 Task: Move slide down.
Action: Mouse moved to (200, 73)
Screenshot: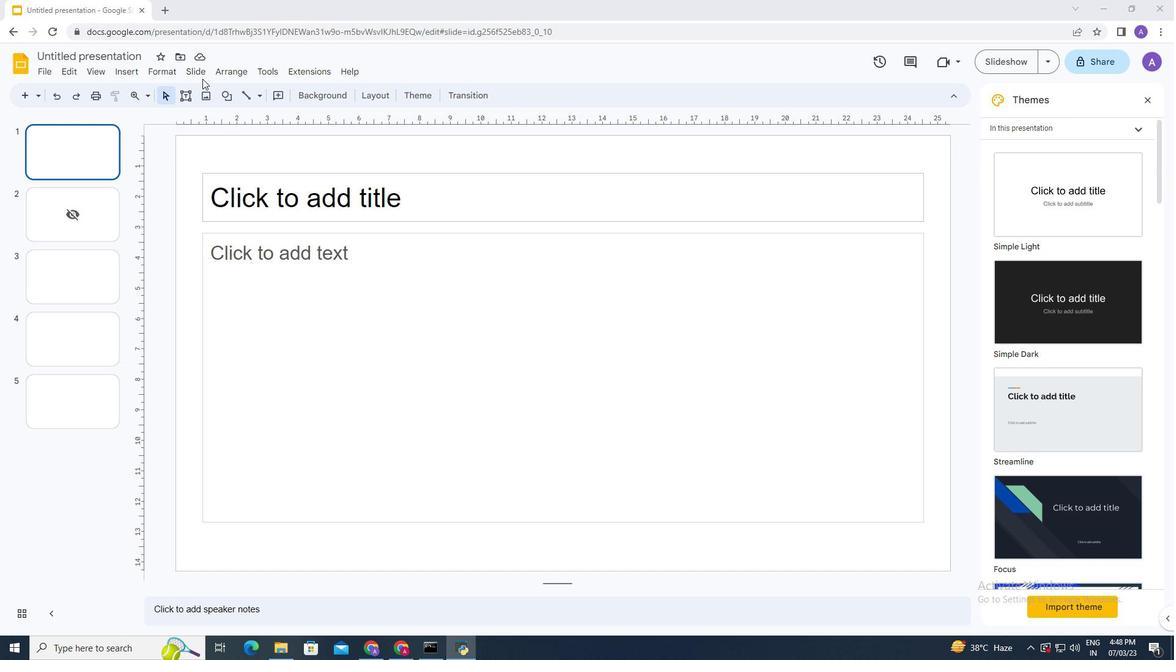 
Action: Mouse pressed left at (200, 73)
Screenshot: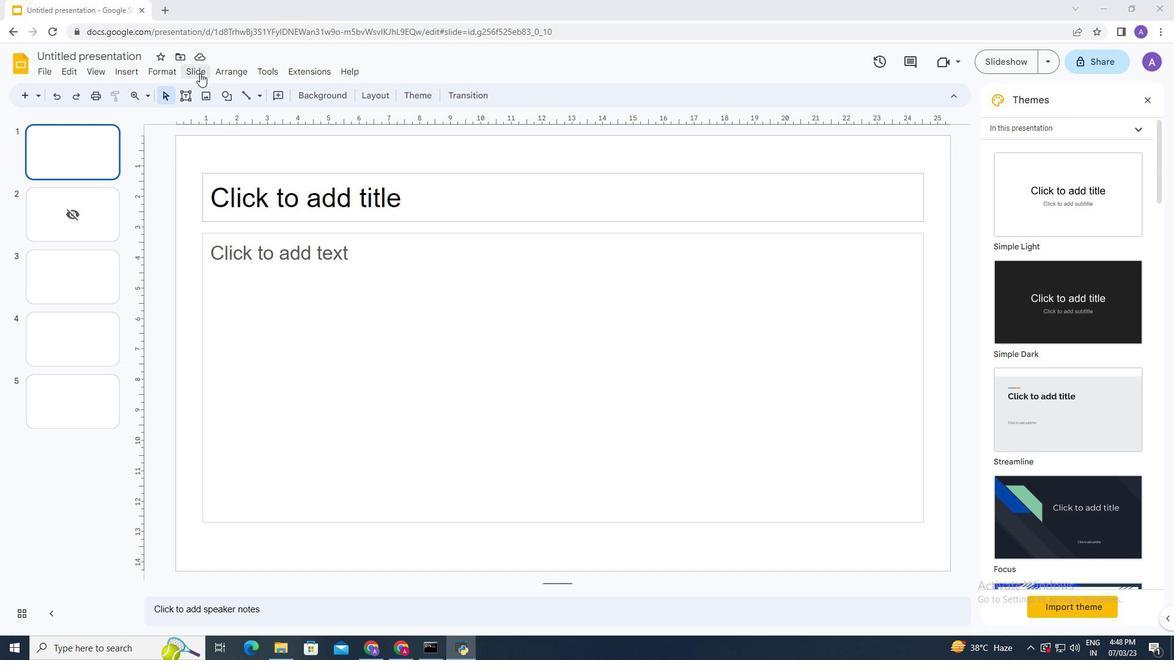 
Action: Mouse moved to (457, 194)
Screenshot: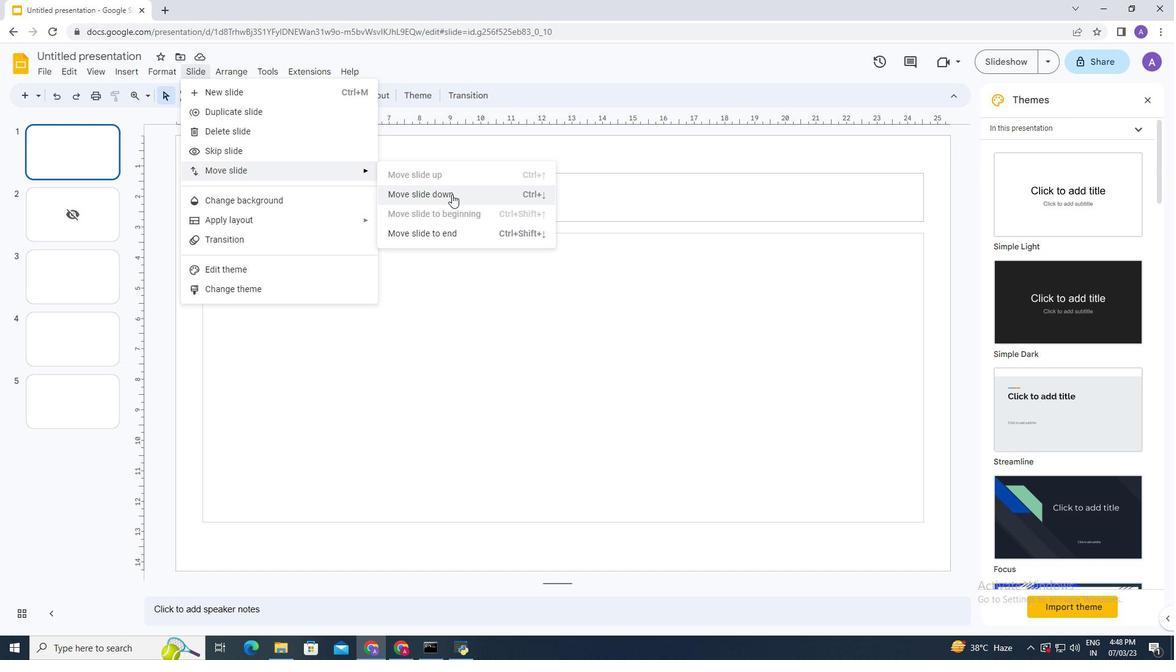 
Action: Mouse pressed left at (457, 194)
Screenshot: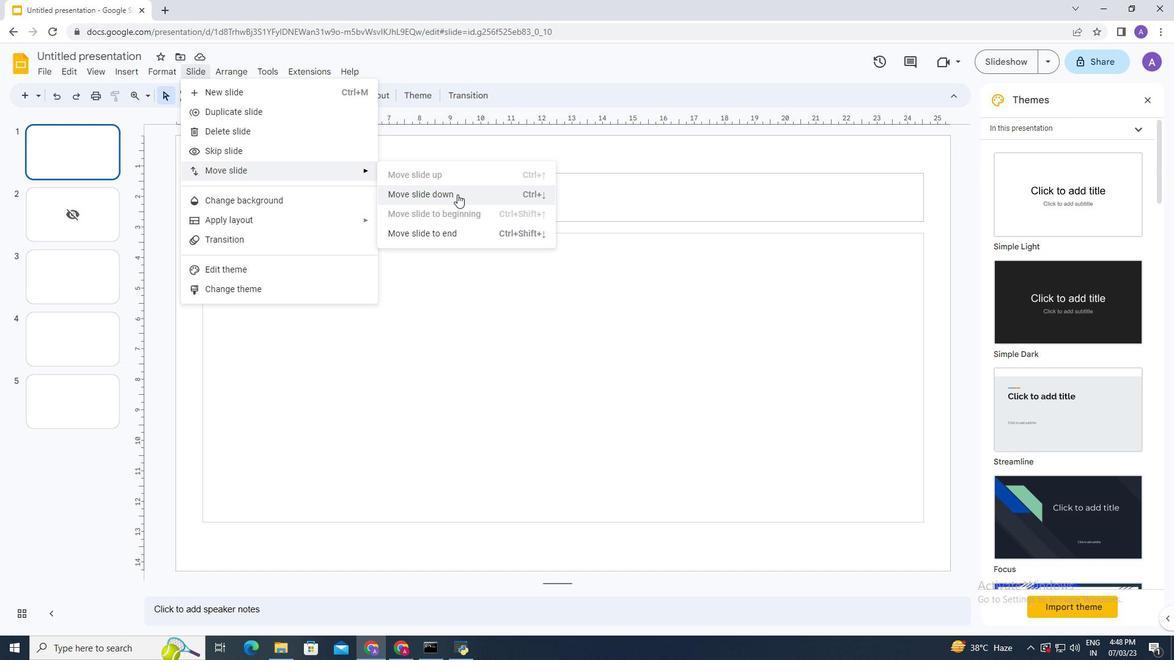 
Action: Mouse moved to (278, 255)
Screenshot: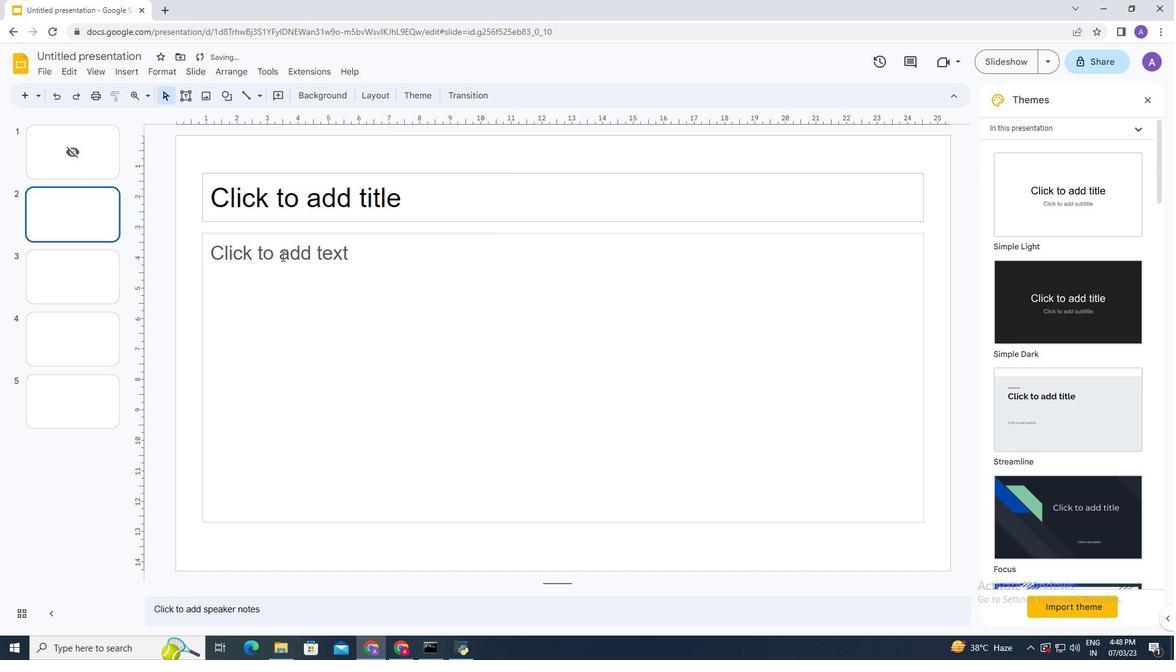 
